 Task: Select a due date automation when advanced on, 2 days before a card is due add basic but not in list "Resume" at 11:00 AM.
Action: Mouse moved to (1111, 81)
Screenshot: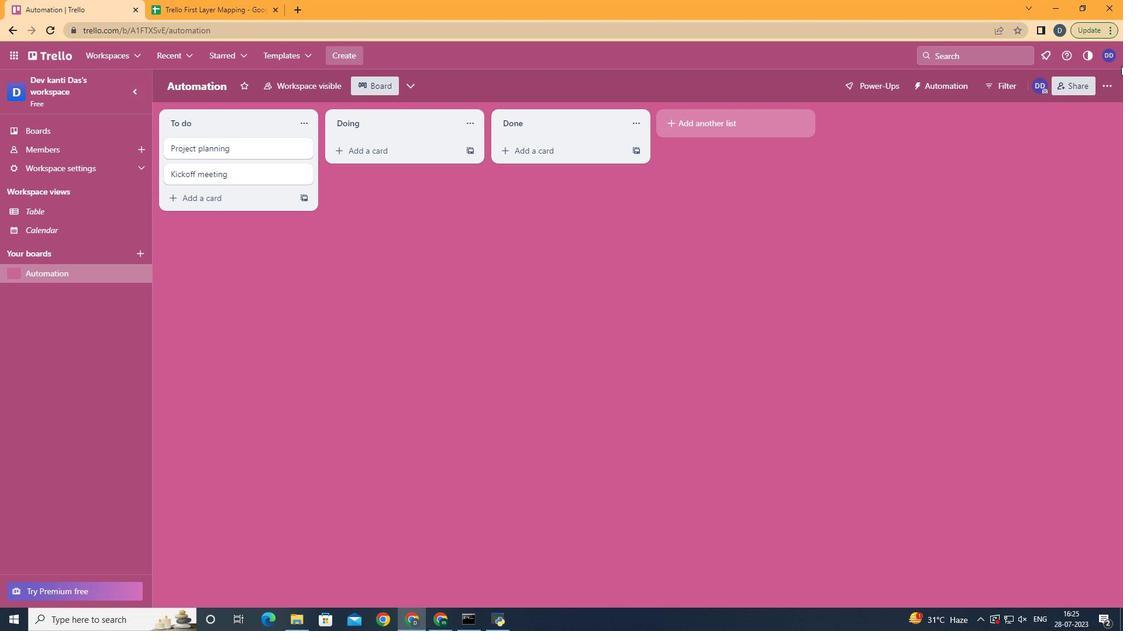 
Action: Mouse pressed left at (1111, 81)
Screenshot: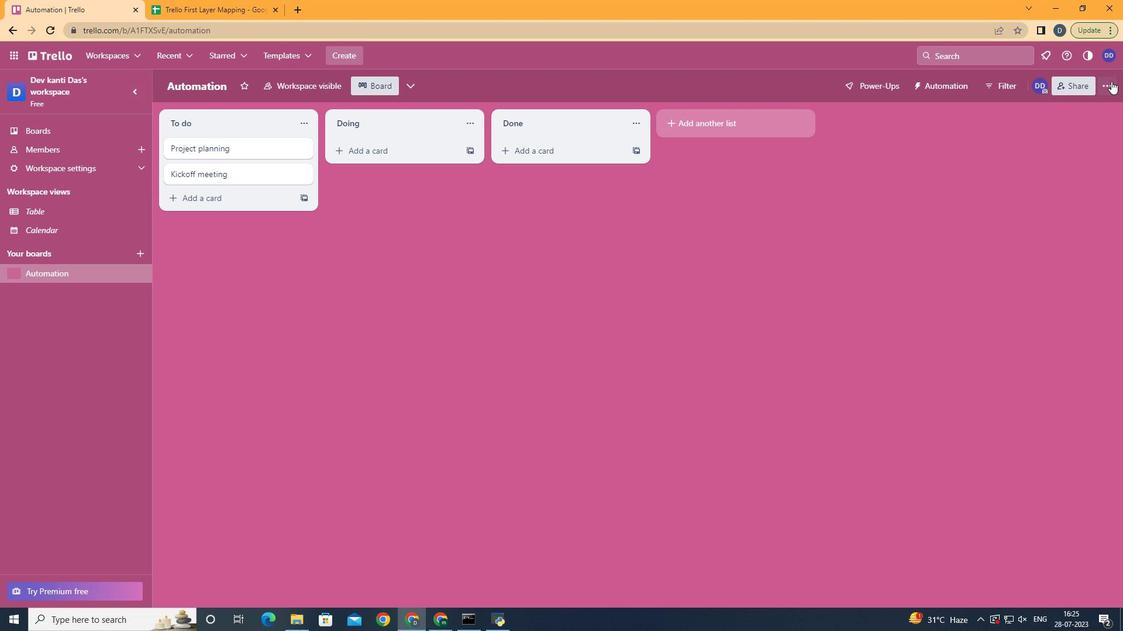 
Action: Mouse moved to (991, 244)
Screenshot: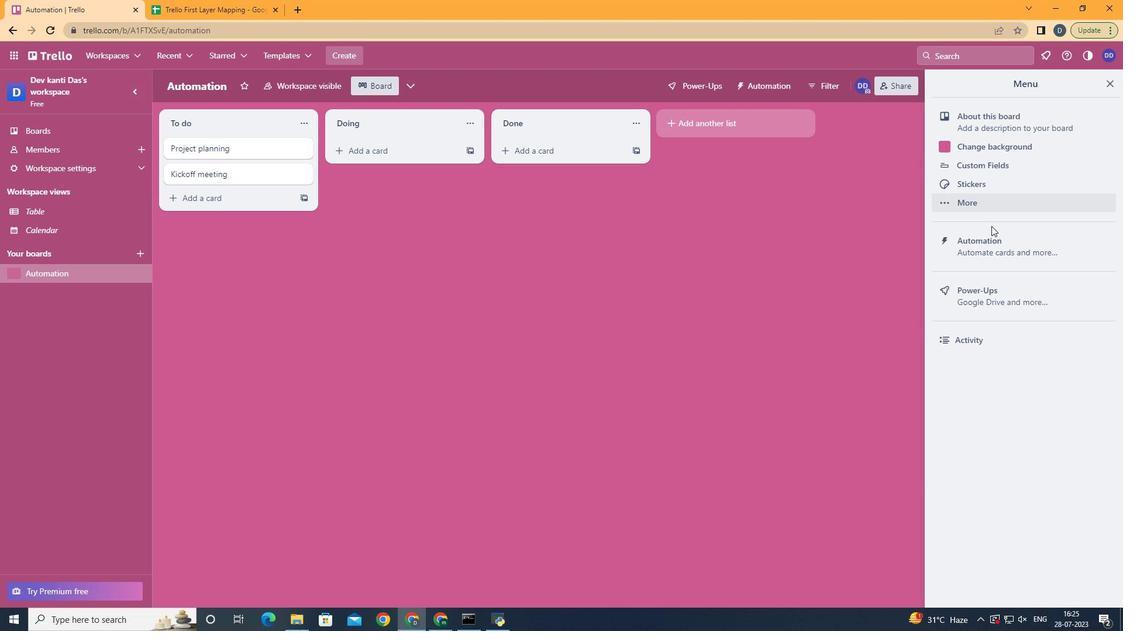
Action: Mouse pressed left at (991, 244)
Screenshot: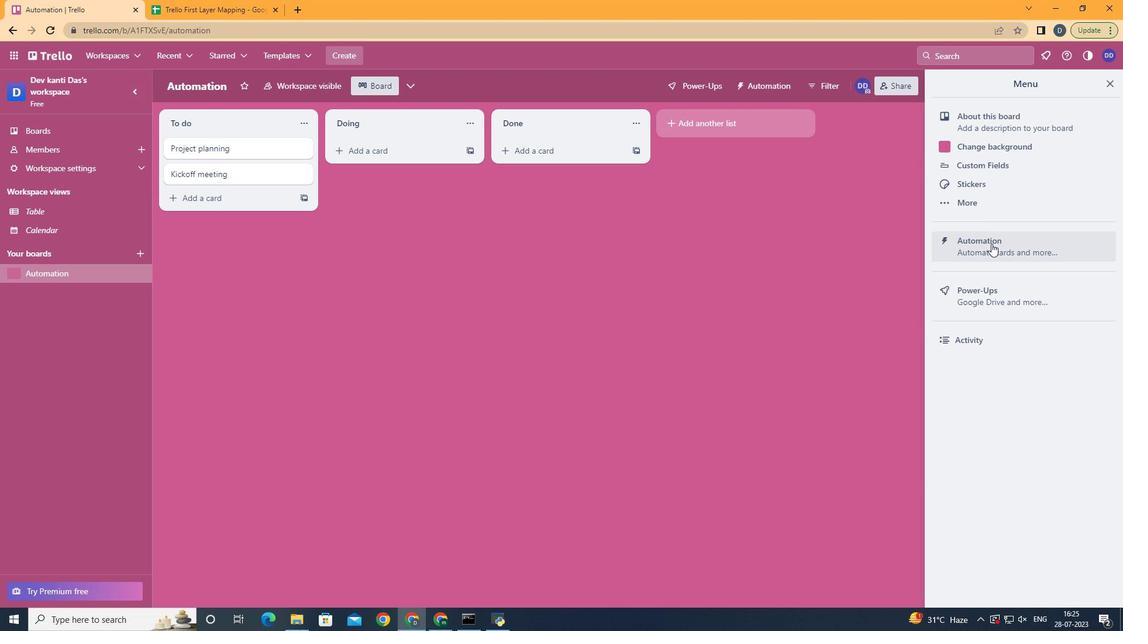 
Action: Mouse moved to (218, 241)
Screenshot: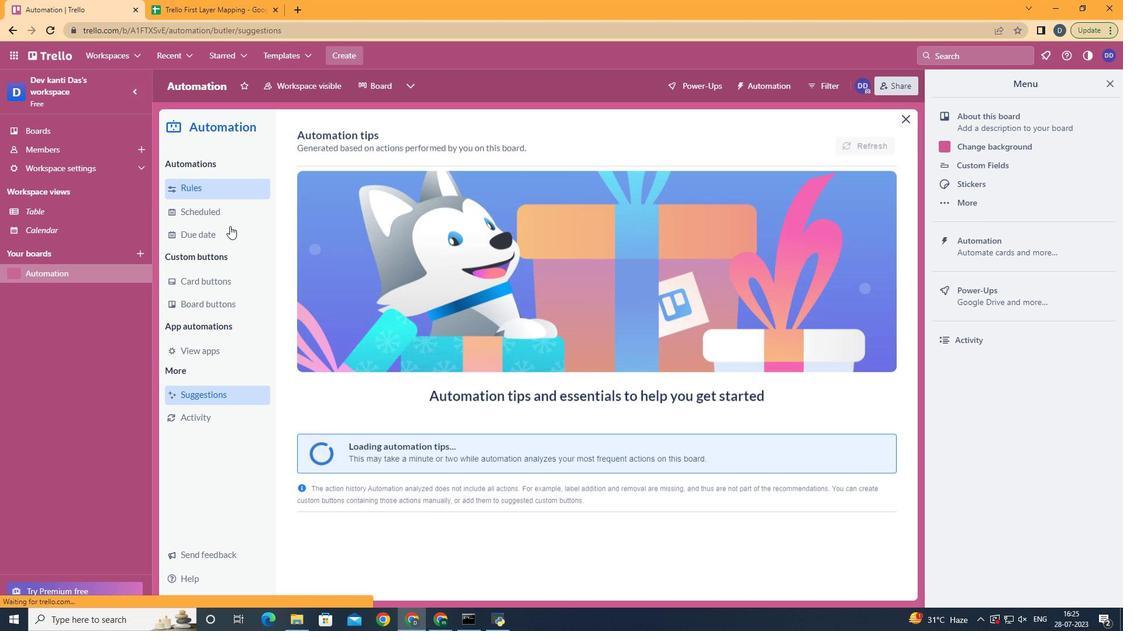 
Action: Mouse pressed left at (218, 241)
Screenshot: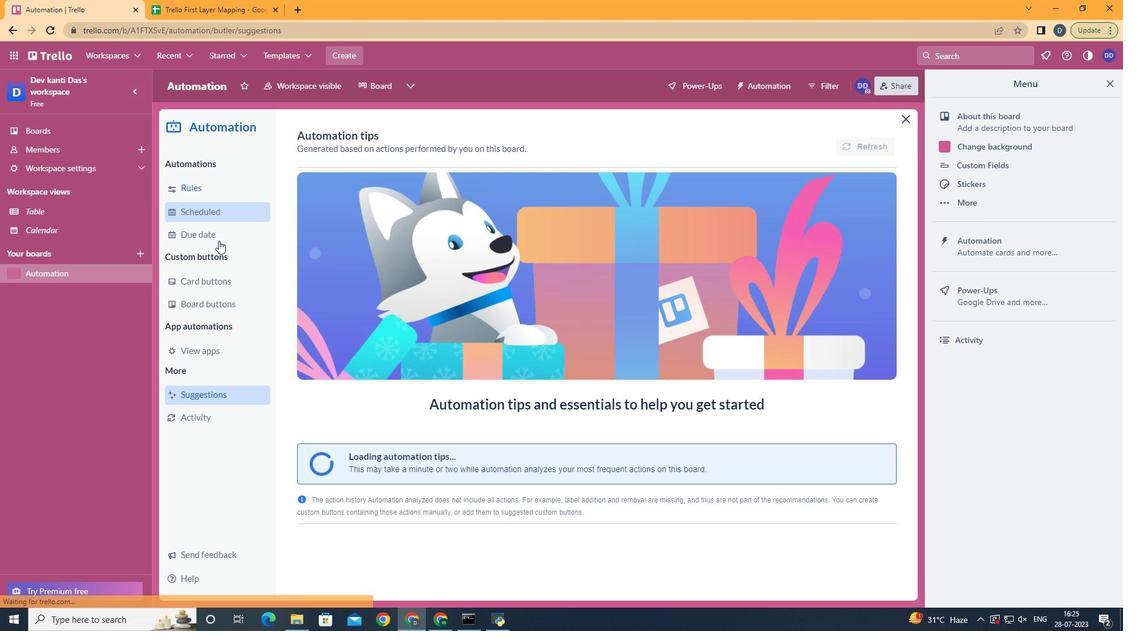 
Action: Mouse moved to (821, 142)
Screenshot: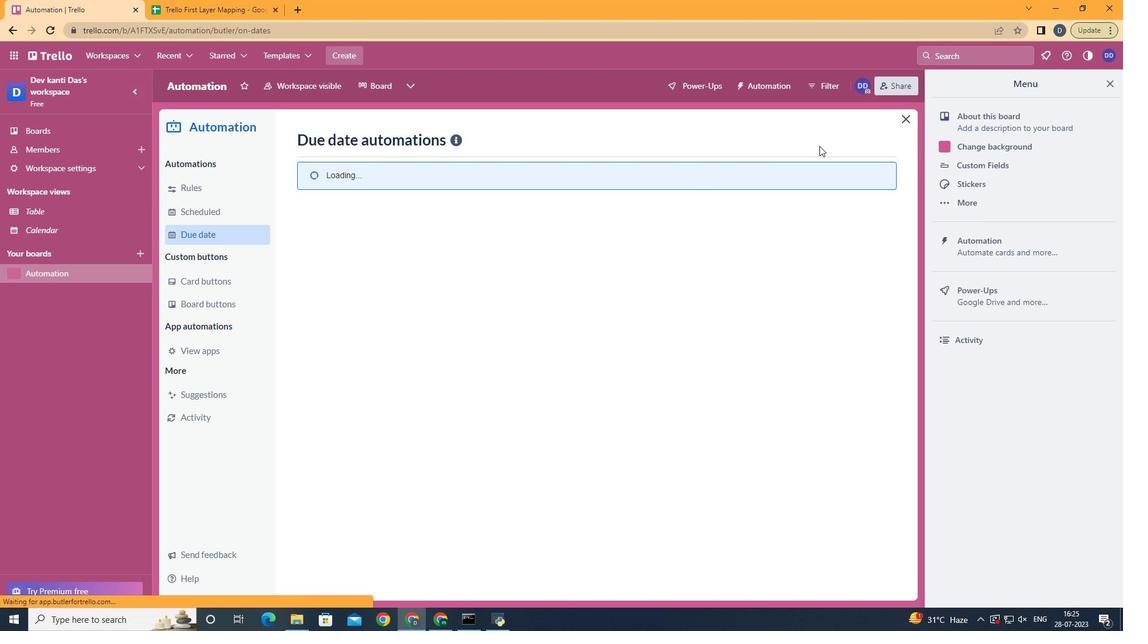 
Action: Mouse pressed left at (821, 142)
Screenshot: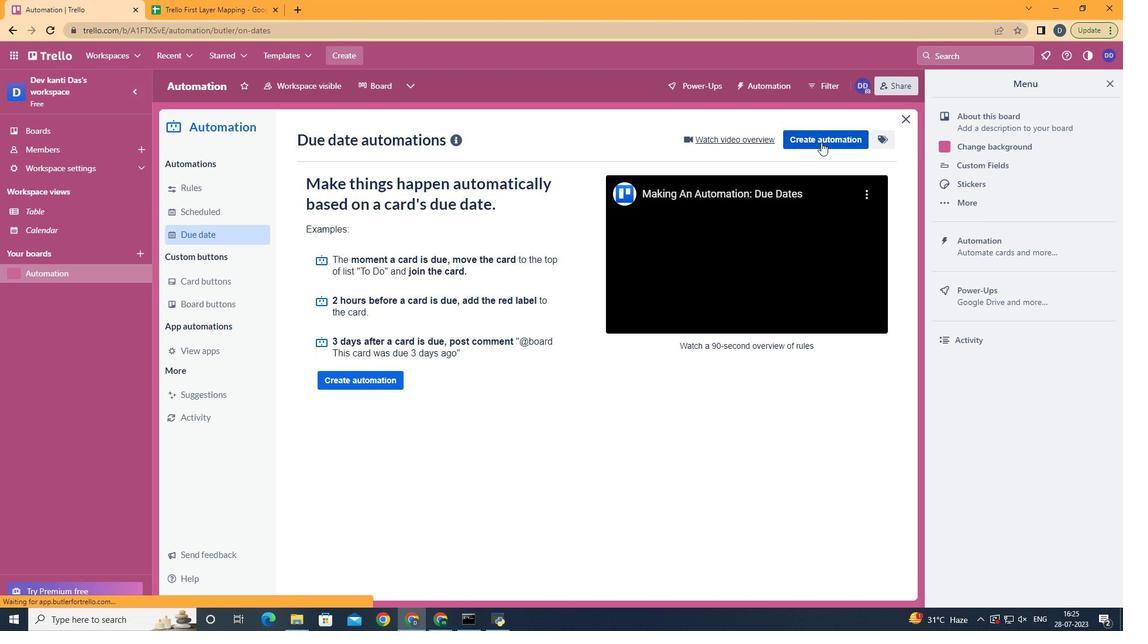 
Action: Mouse moved to (590, 259)
Screenshot: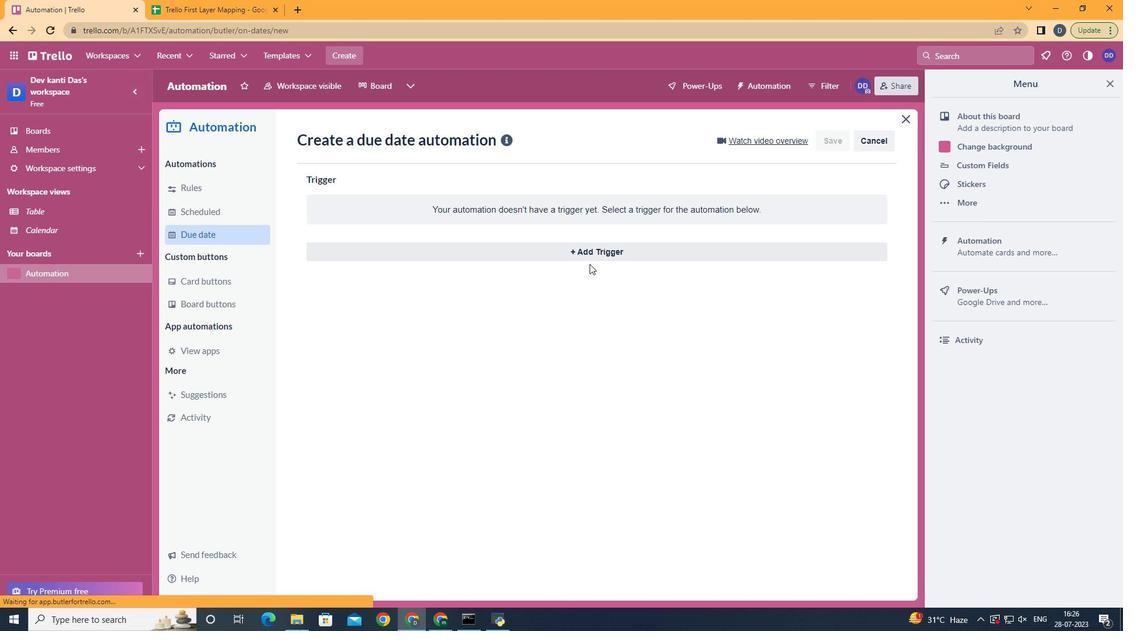 
Action: Mouse pressed left at (590, 259)
Screenshot: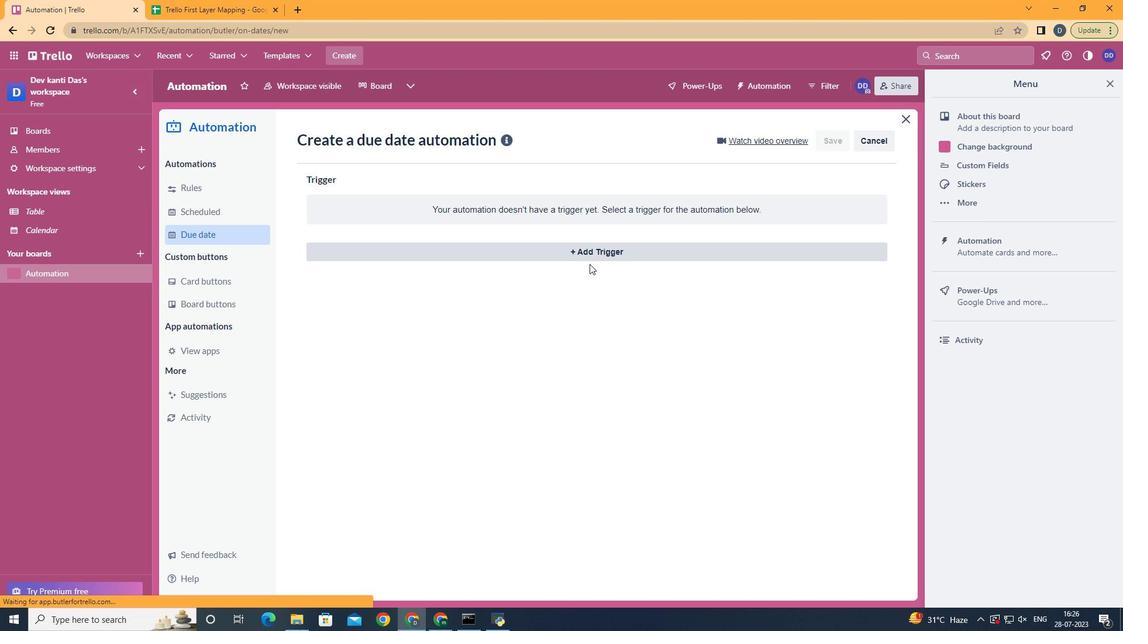 
Action: Mouse moved to (379, 447)
Screenshot: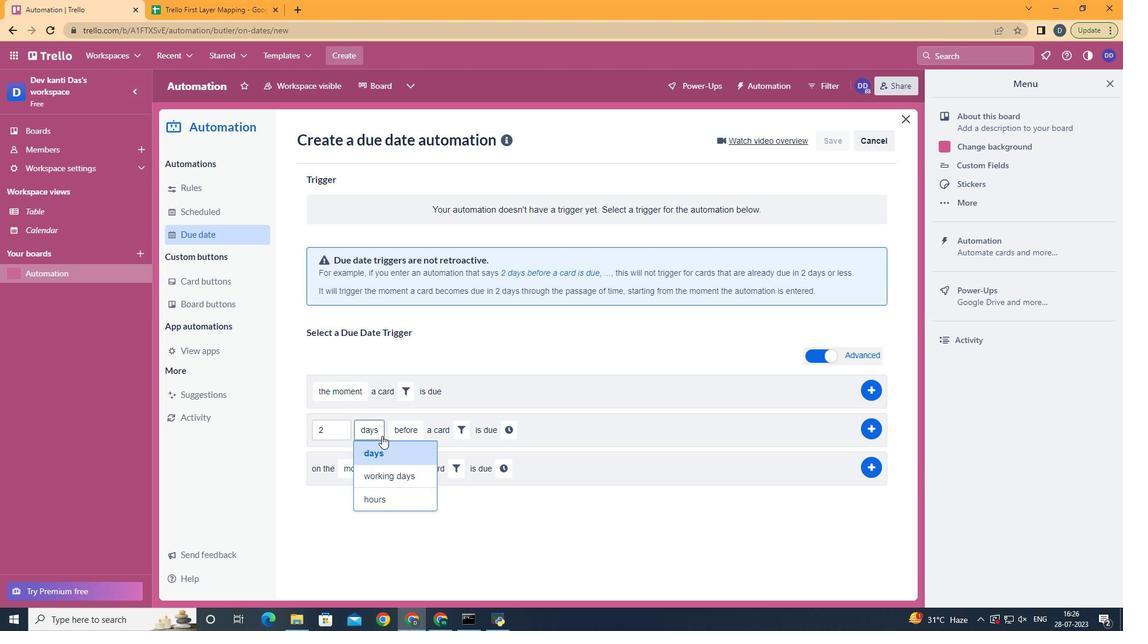 
Action: Mouse pressed left at (379, 447)
Screenshot: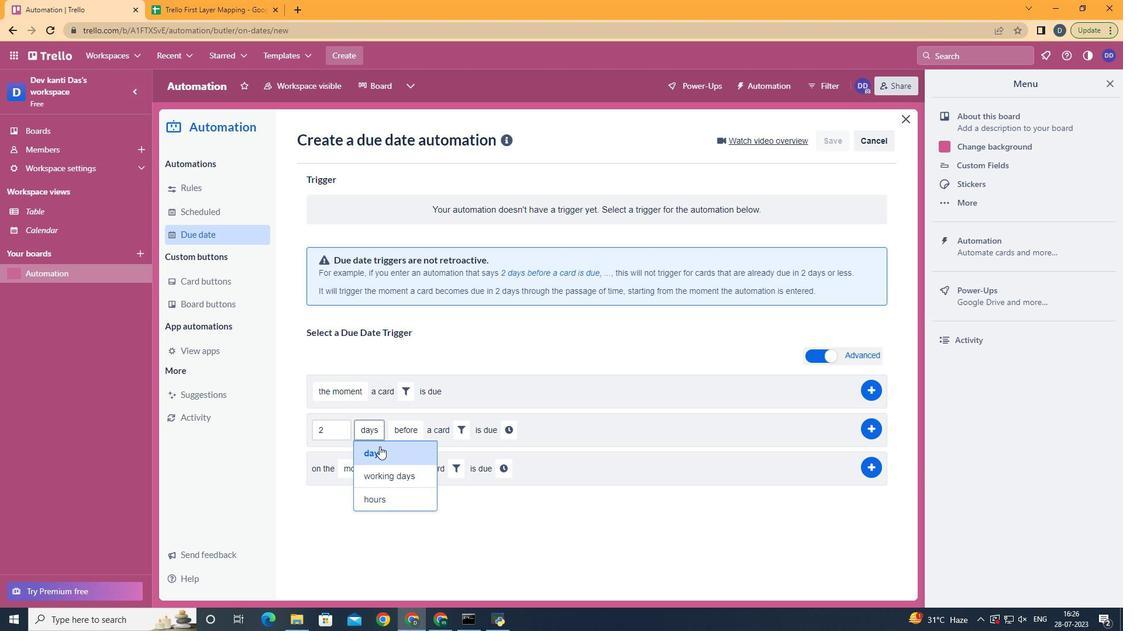 
Action: Mouse moved to (413, 454)
Screenshot: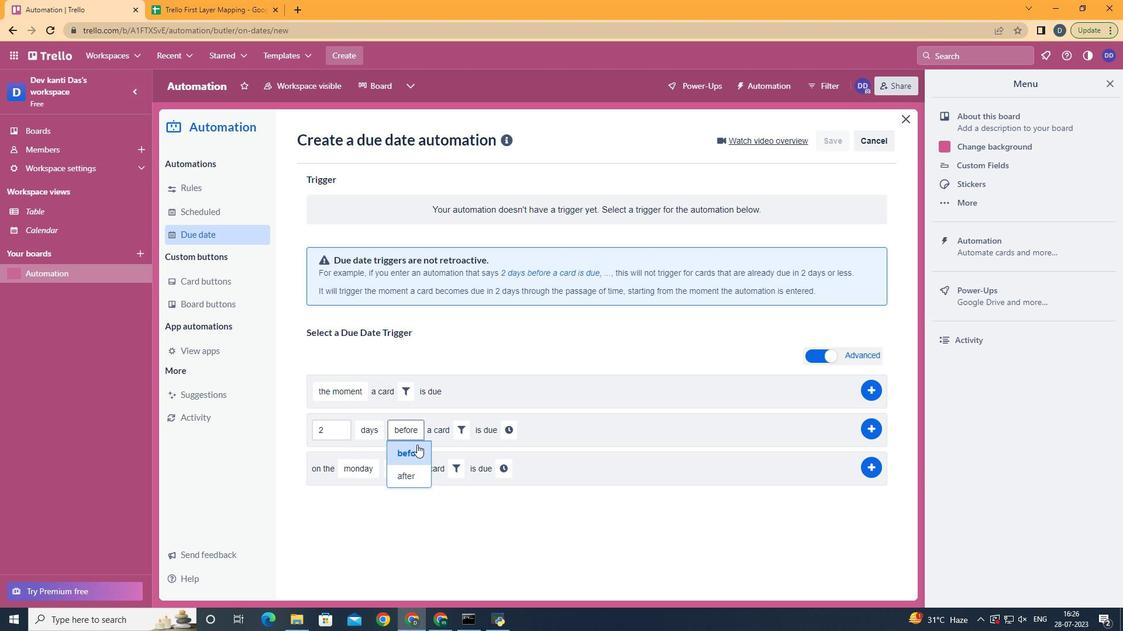 
Action: Mouse pressed left at (413, 454)
Screenshot: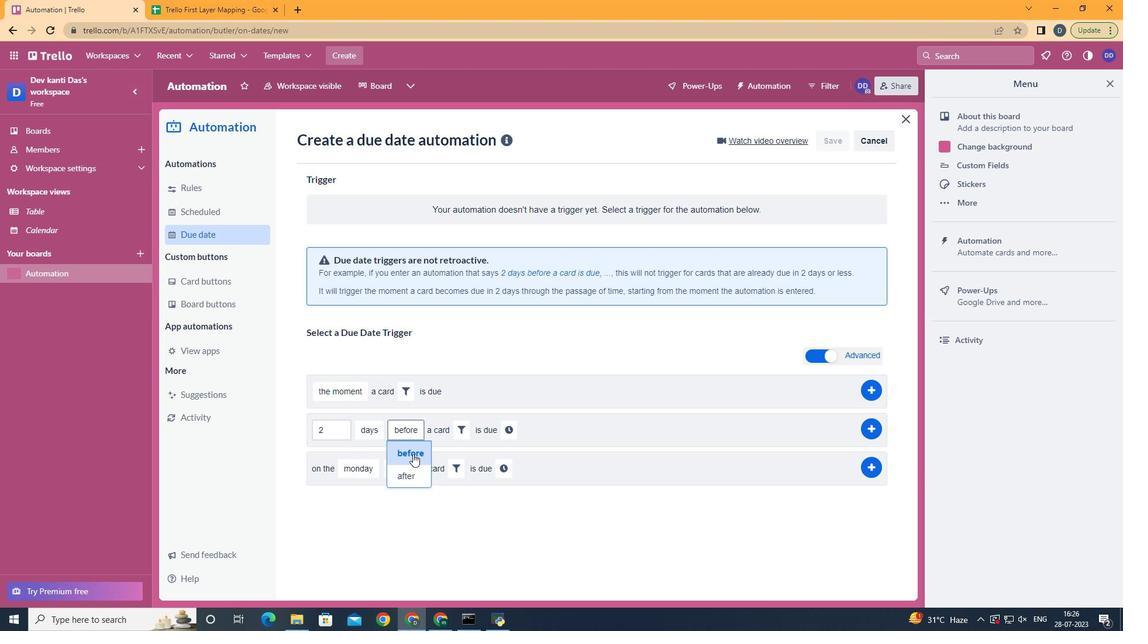 
Action: Mouse moved to (458, 435)
Screenshot: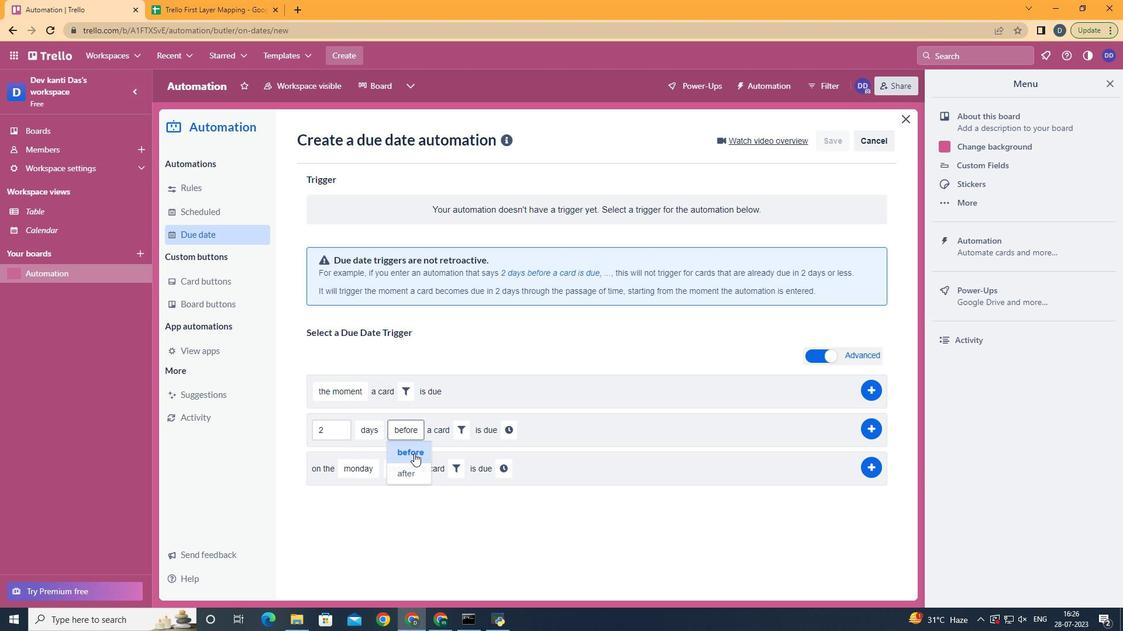 
Action: Mouse pressed left at (458, 435)
Screenshot: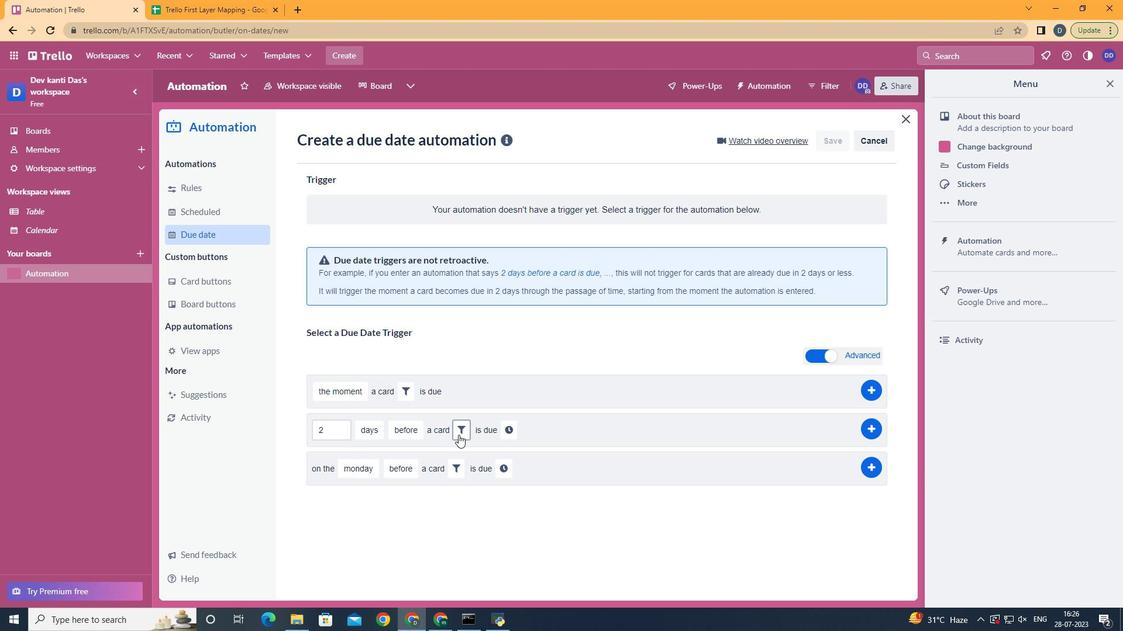 
Action: Mouse moved to (513, 475)
Screenshot: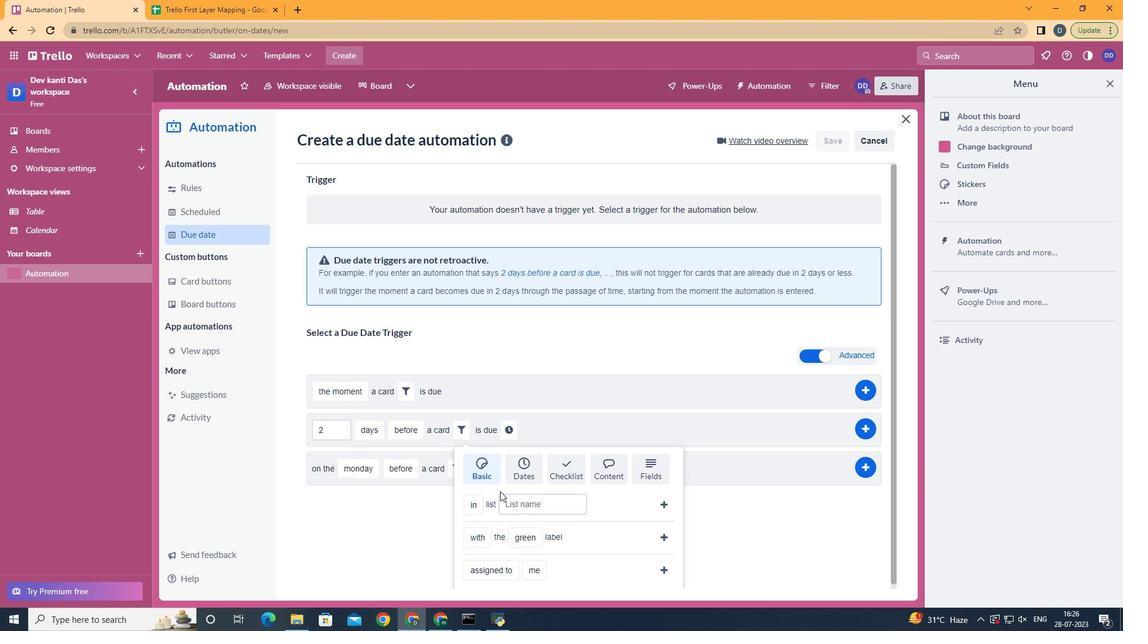 
Action: Mouse scrolled (513, 474) with delta (0, 0)
Screenshot: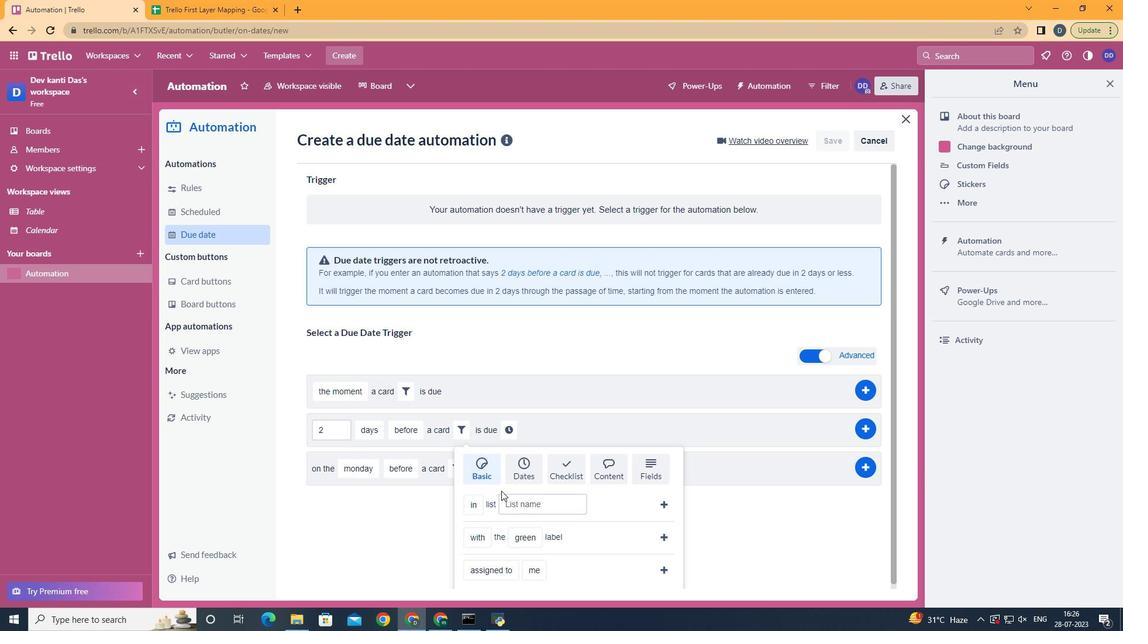 
Action: Mouse scrolled (513, 474) with delta (0, 0)
Screenshot: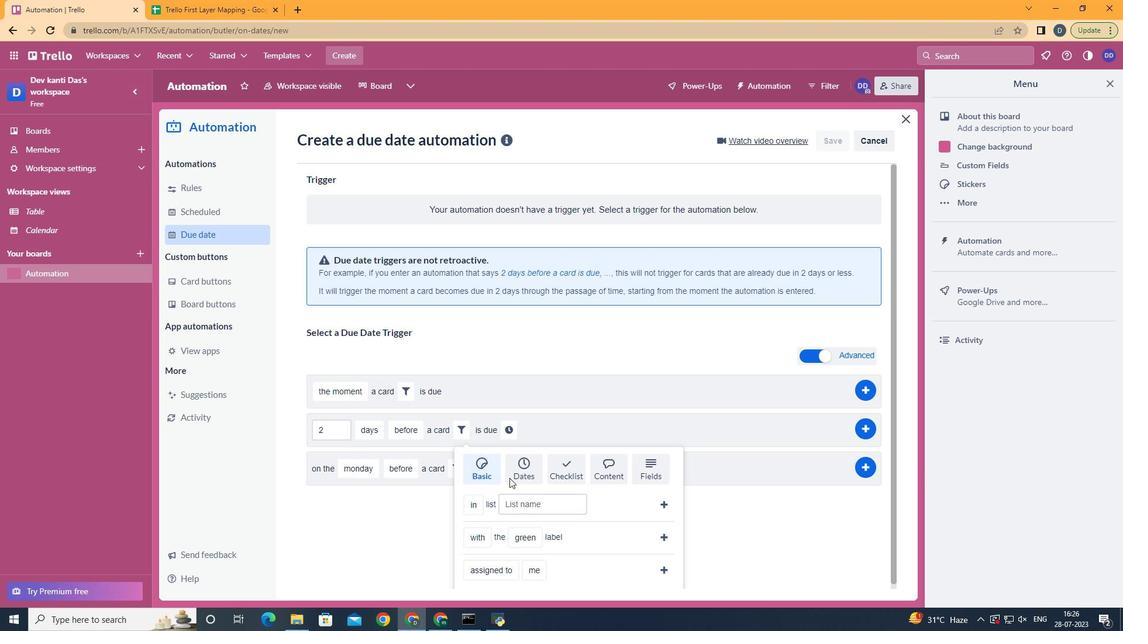 
Action: Mouse scrolled (513, 474) with delta (0, 0)
Screenshot: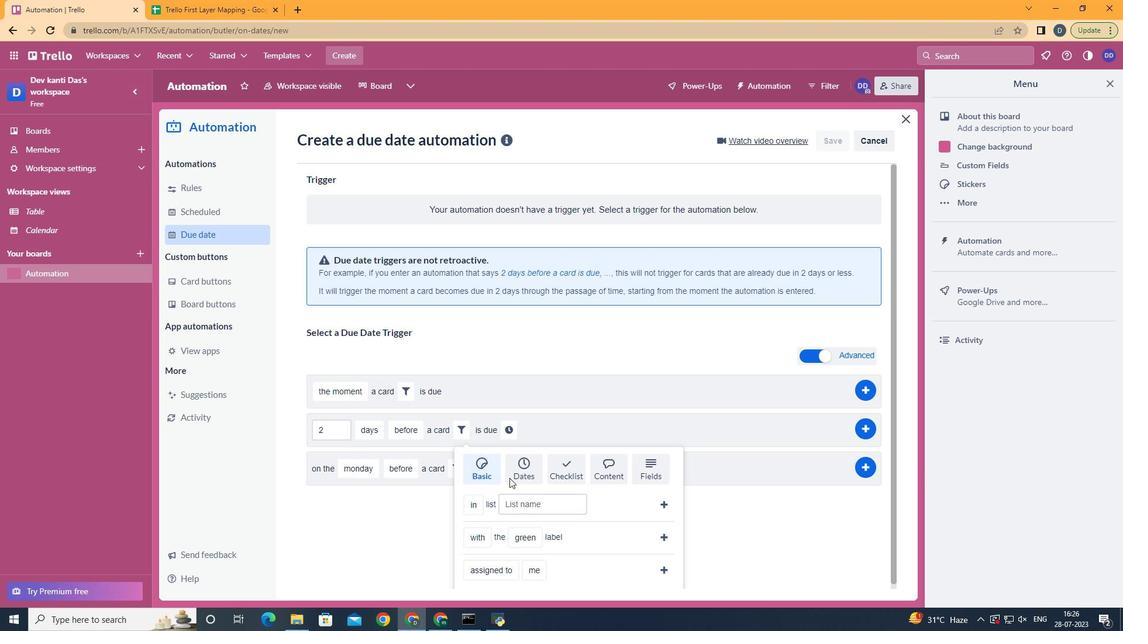 
Action: Mouse scrolled (513, 474) with delta (0, 0)
Screenshot: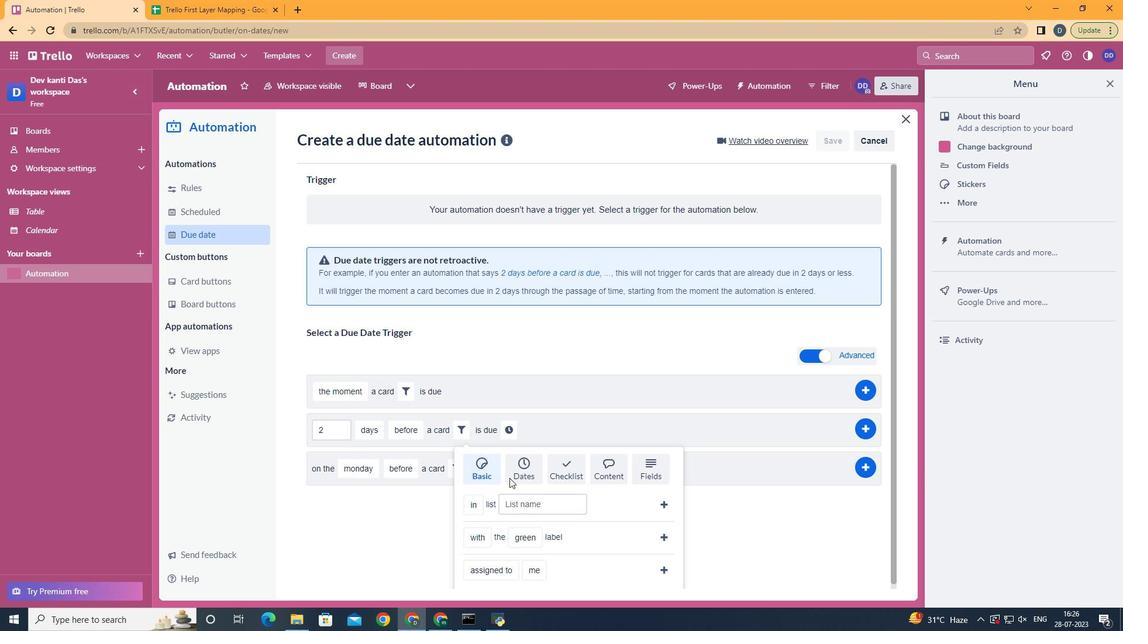 
Action: Mouse scrolled (513, 474) with delta (0, 0)
Screenshot: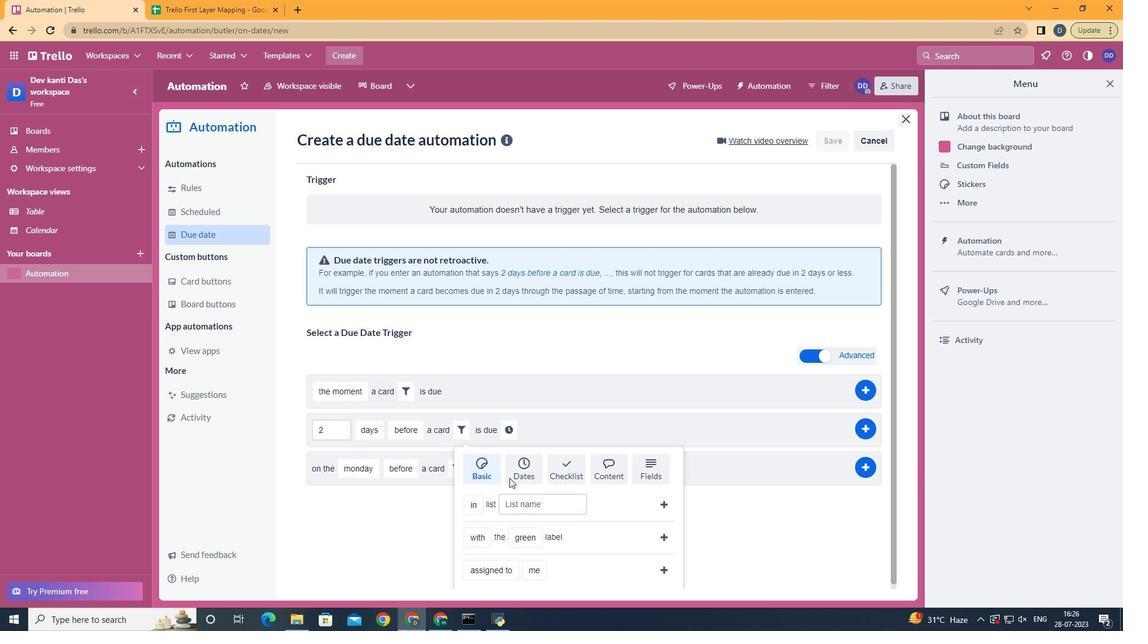 
Action: Mouse moved to (480, 543)
Screenshot: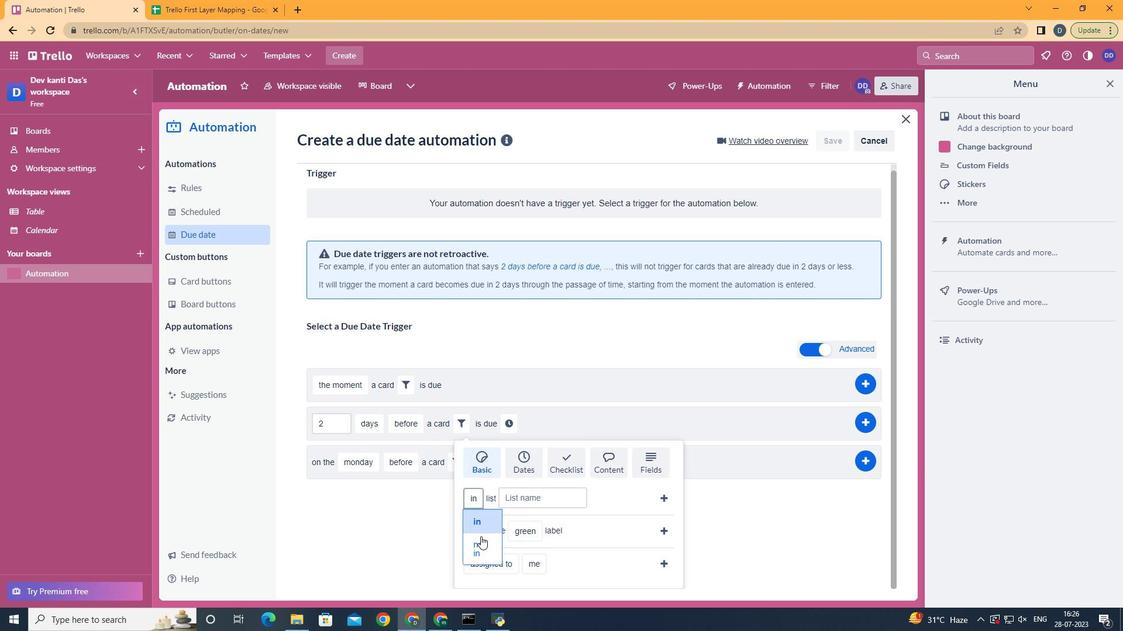 
Action: Mouse pressed left at (480, 543)
Screenshot: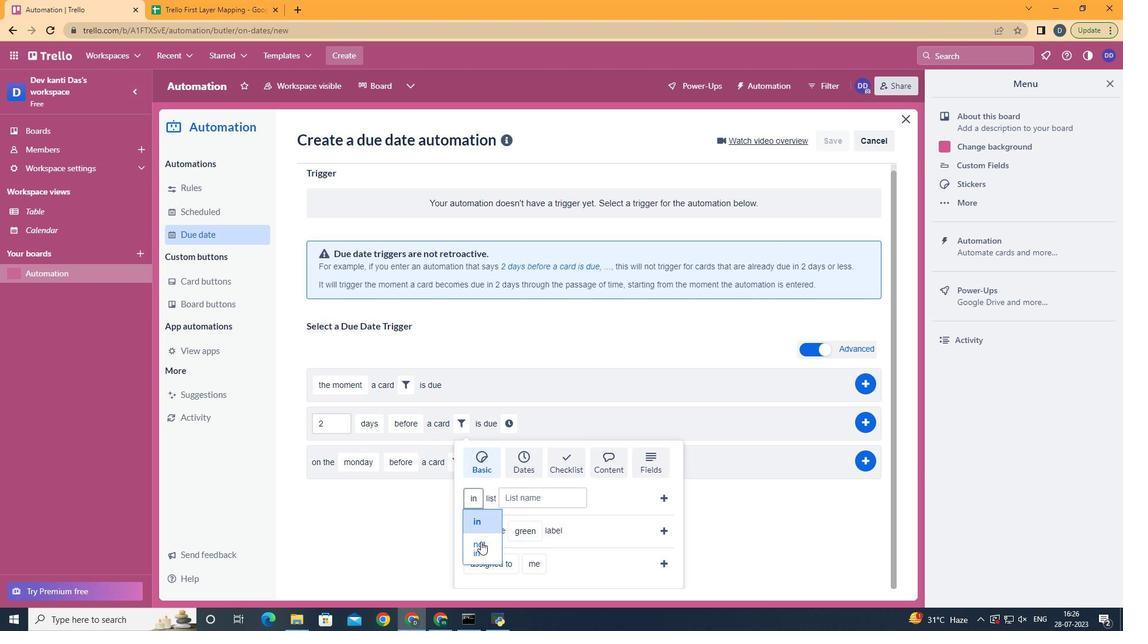
Action: Mouse moved to (528, 502)
Screenshot: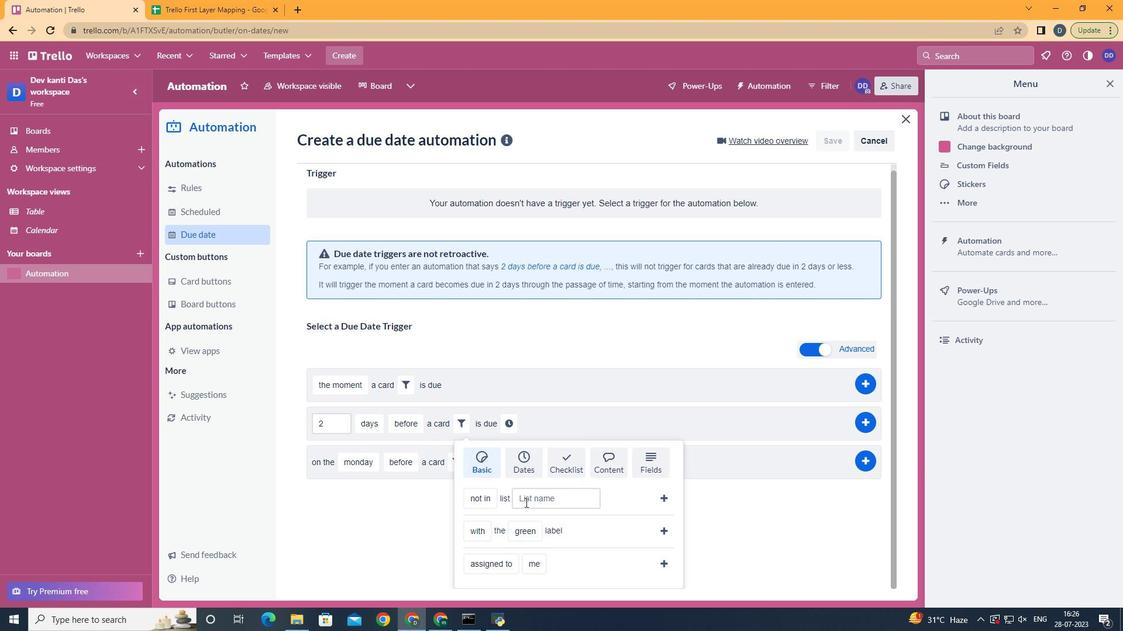 
Action: Mouse pressed left at (528, 502)
Screenshot: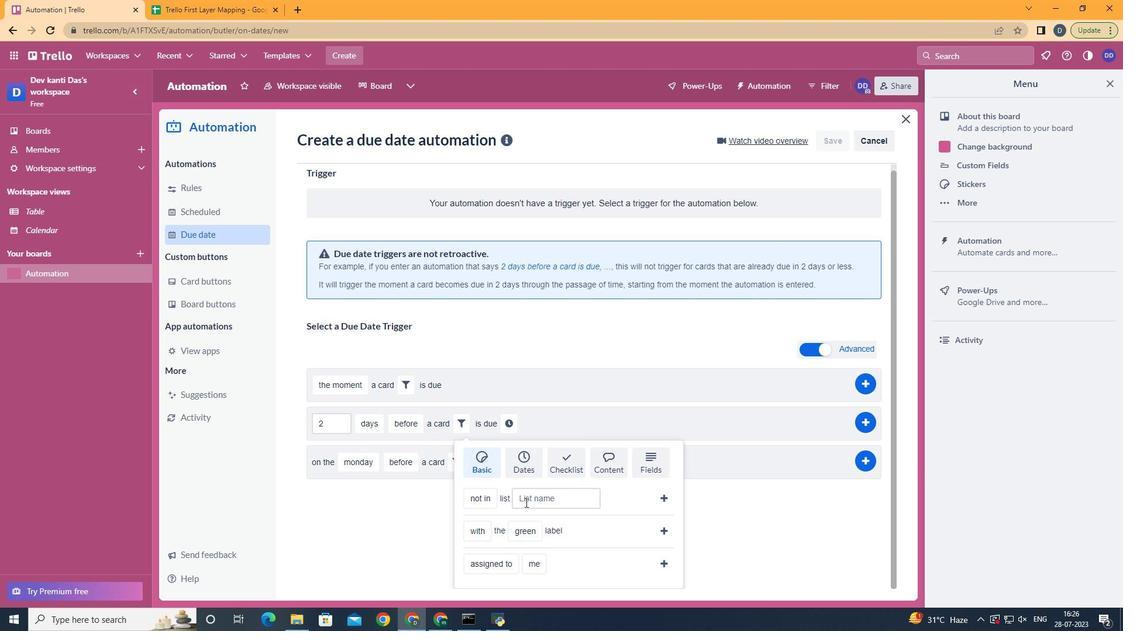 
Action: Mouse moved to (528, 500)
Screenshot: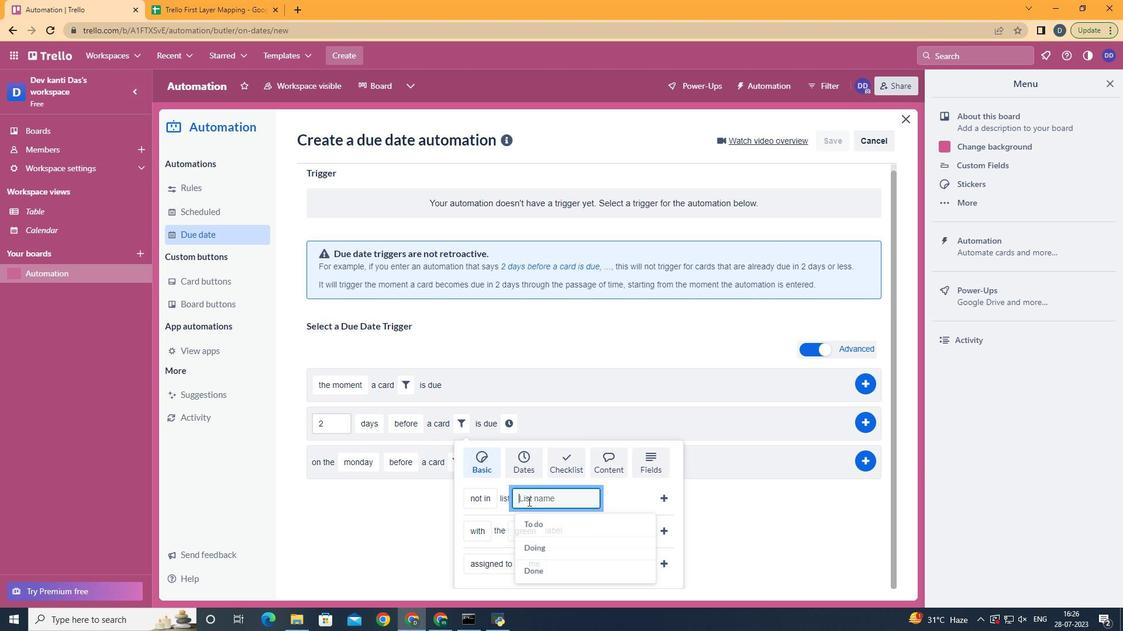 
Action: Key pressed <Key.shift>Resume
Screenshot: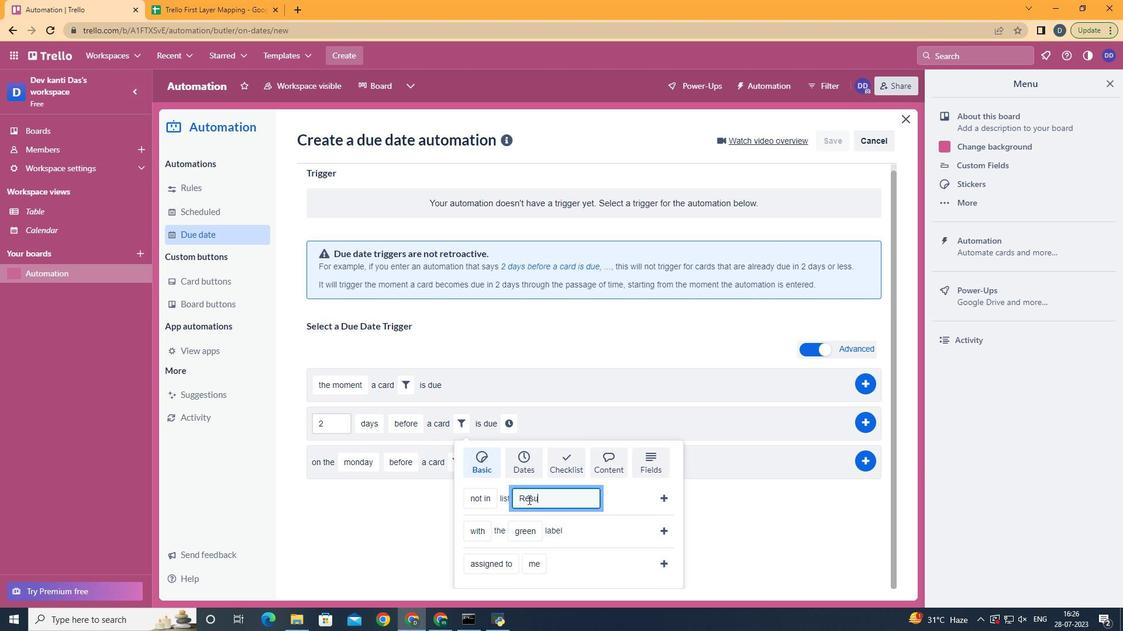 
Action: Mouse moved to (661, 497)
Screenshot: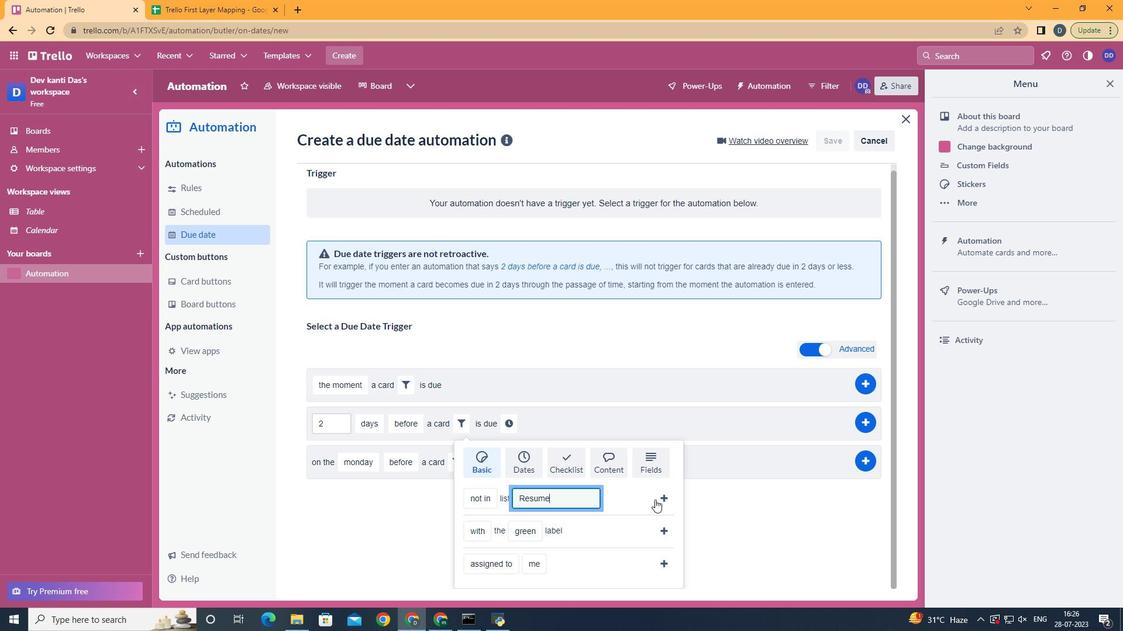 
Action: Mouse pressed left at (661, 497)
Screenshot: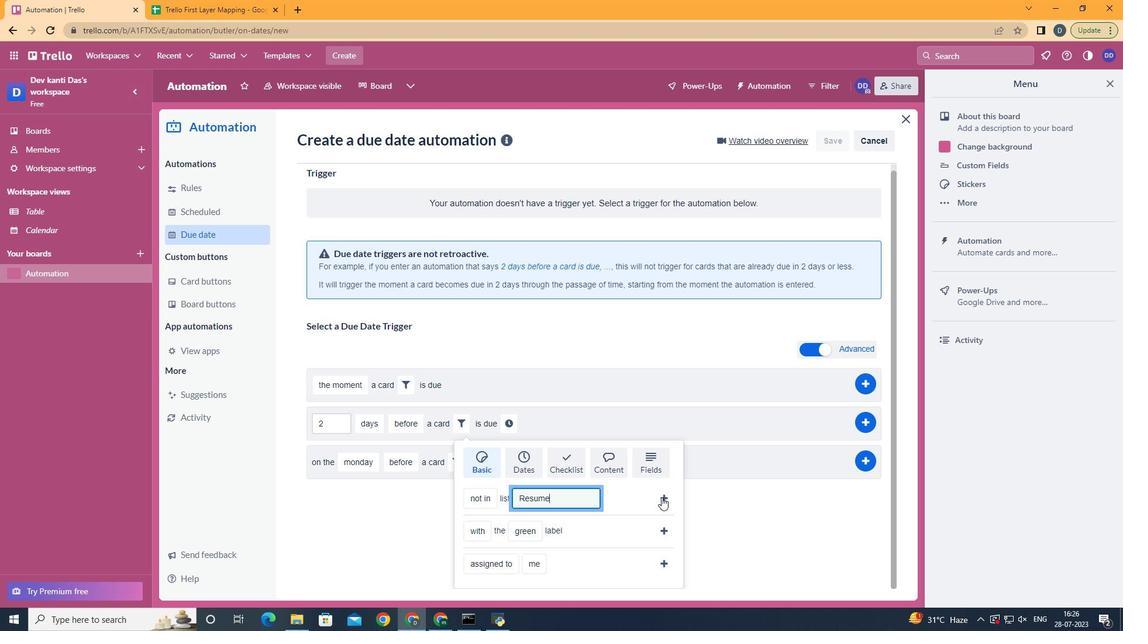 
Action: Mouse moved to (604, 430)
Screenshot: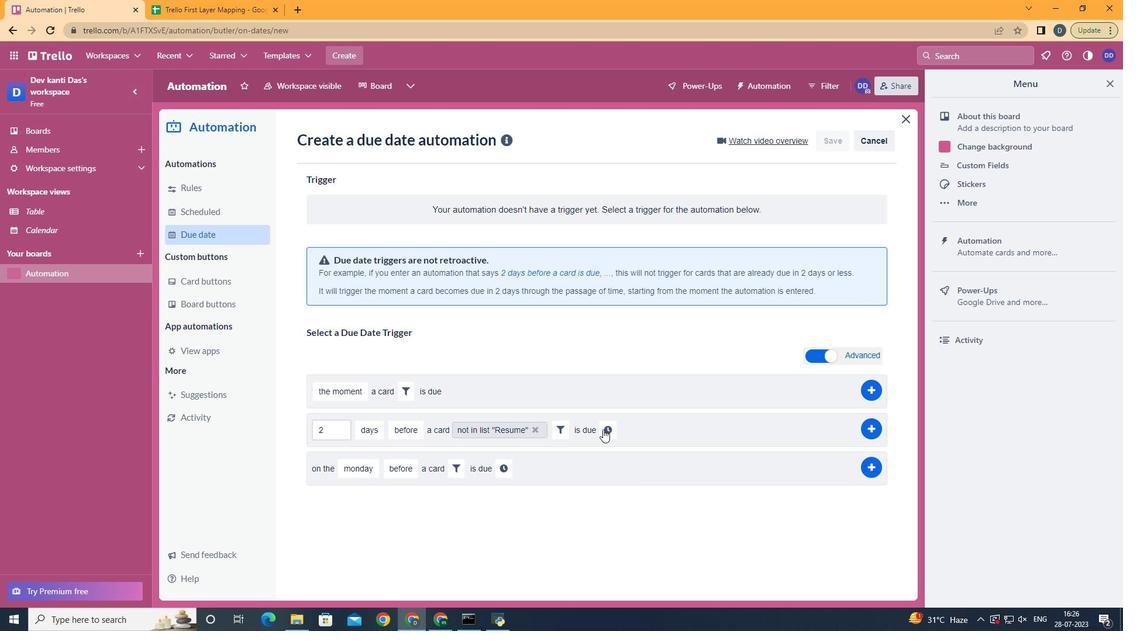 
Action: Mouse pressed left at (604, 430)
Screenshot: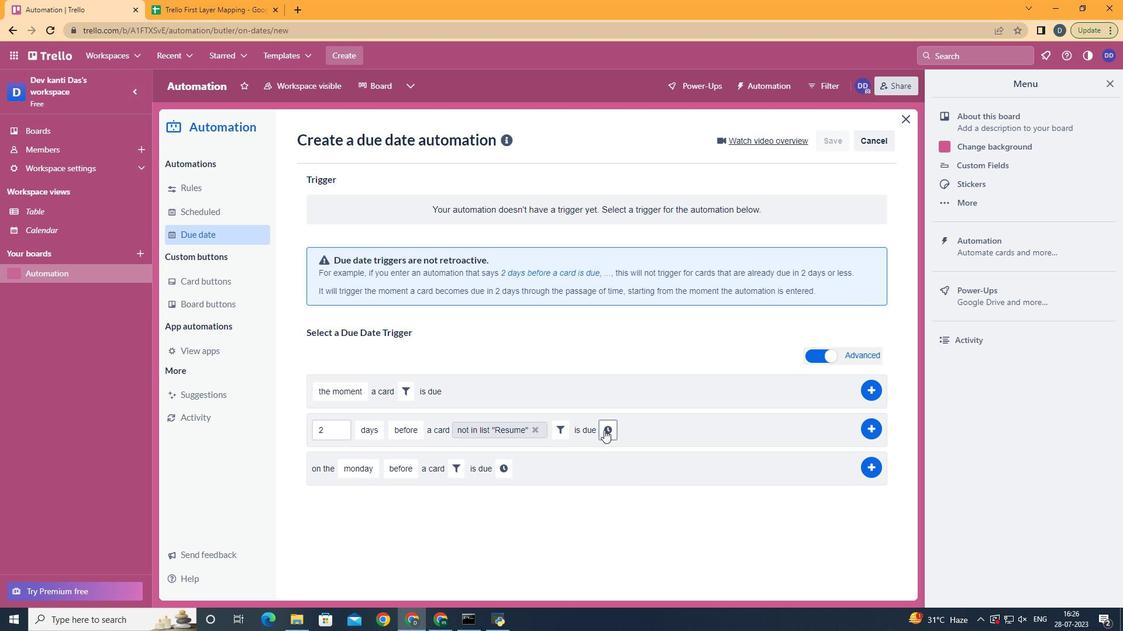 
Action: Mouse moved to (640, 435)
Screenshot: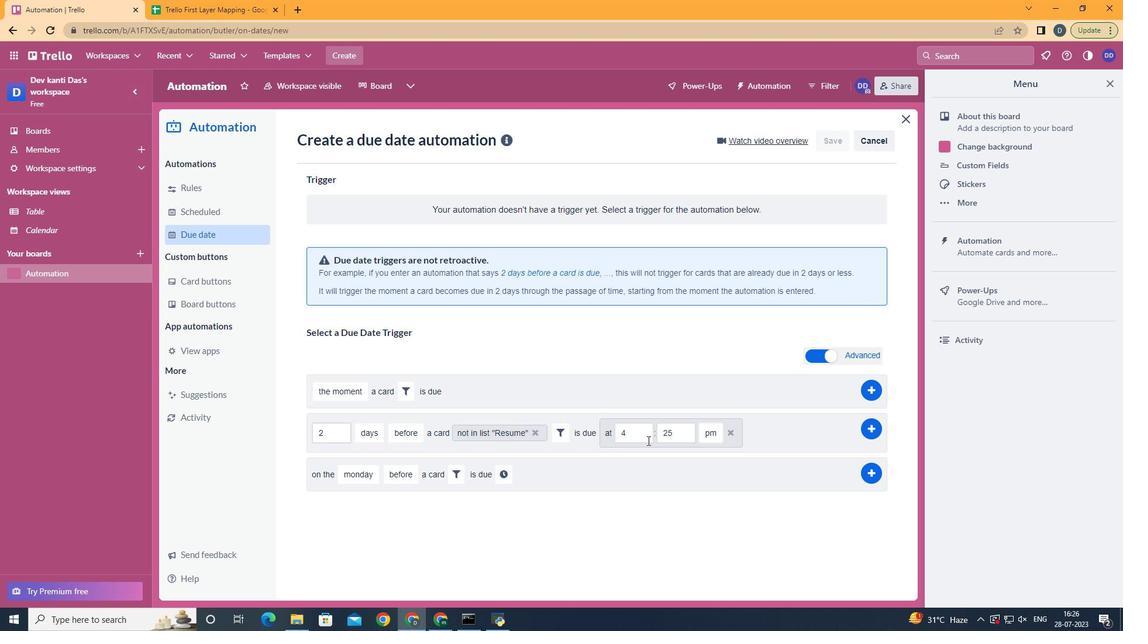 
Action: Mouse pressed left at (640, 435)
Screenshot: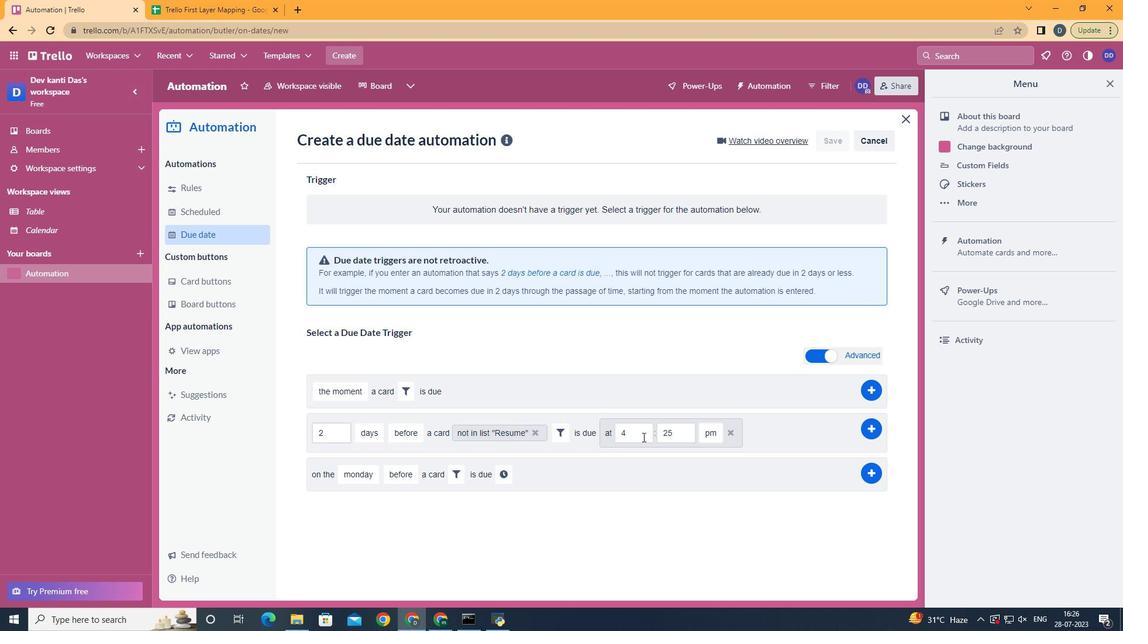
Action: Key pressed <Key.backspace>11
Screenshot: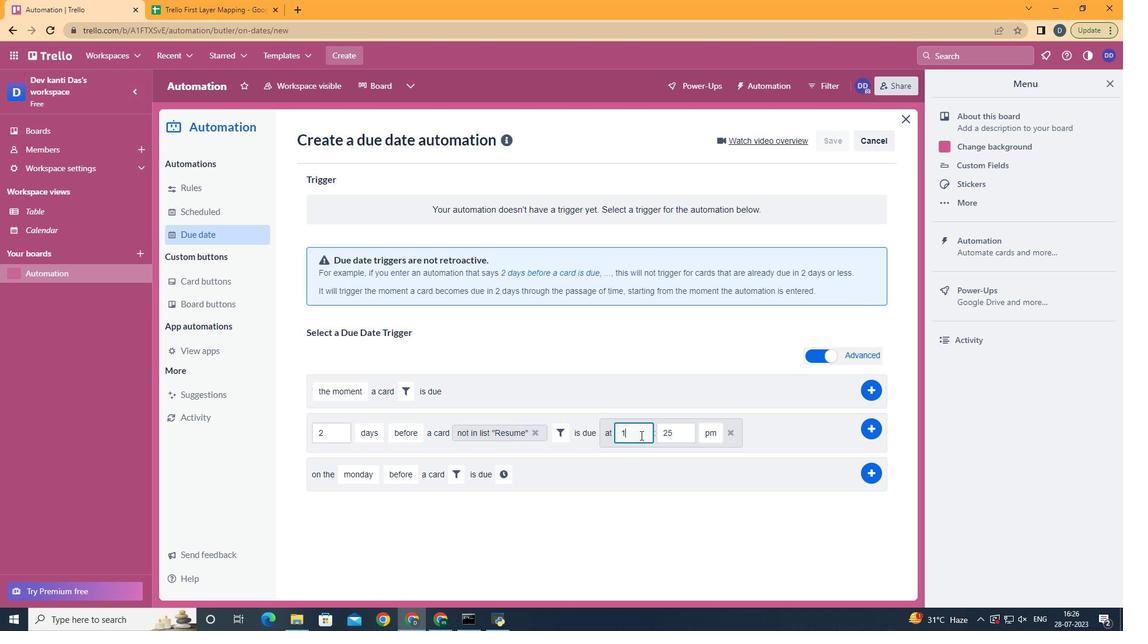 
Action: Mouse moved to (671, 430)
Screenshot: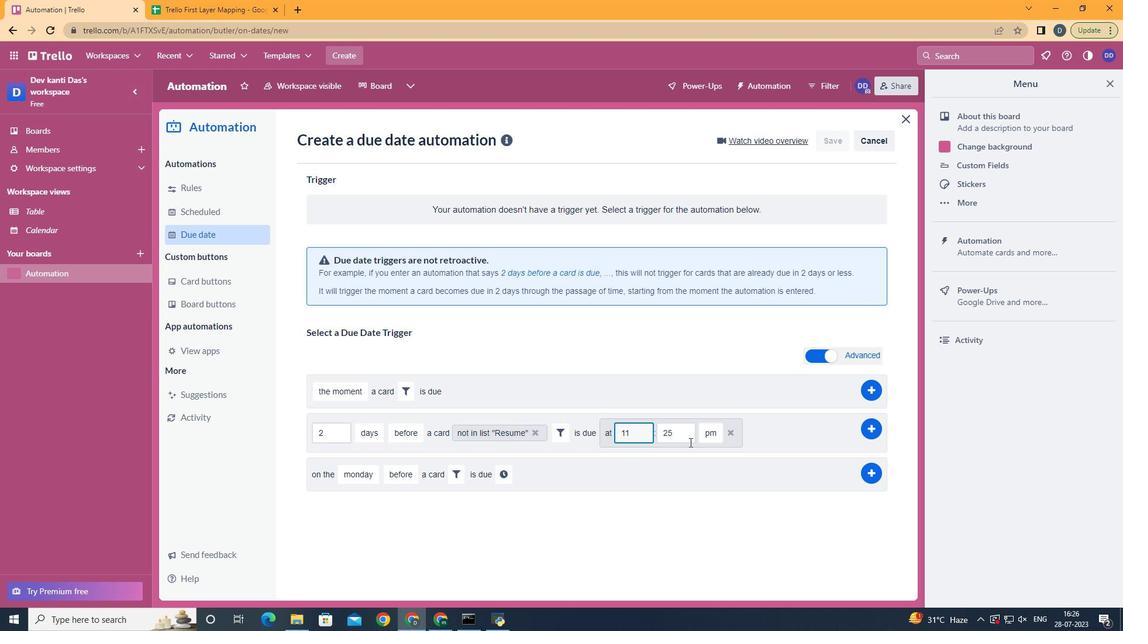 
Action: Mouse pressed left at (671, 430)
Screenshot: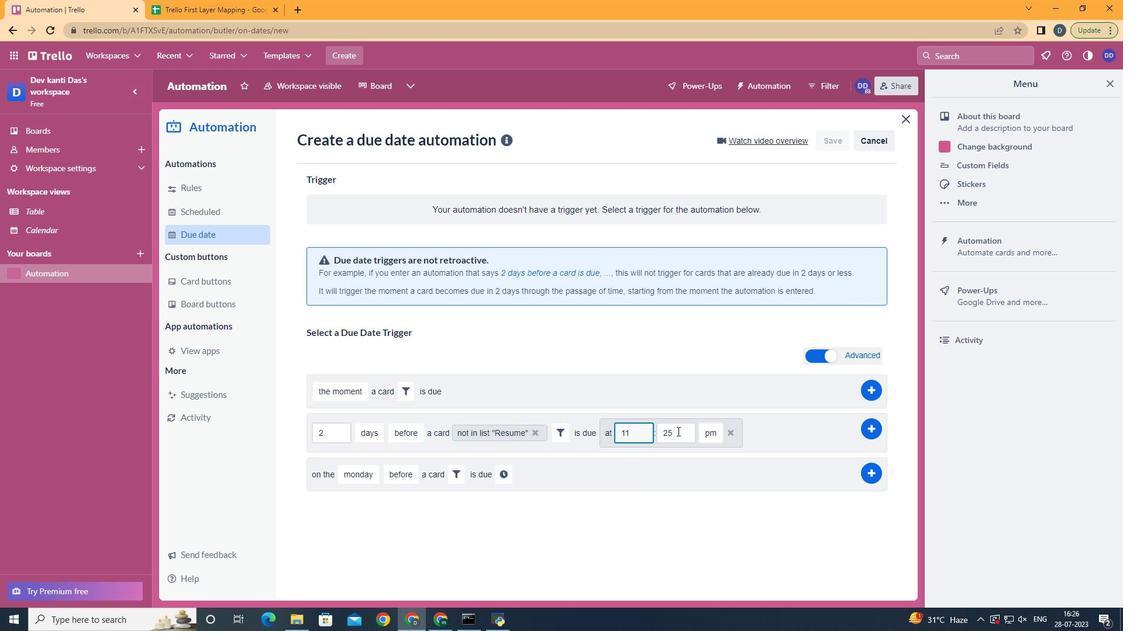 
Action: Key pressed <Key.backspace><Key.backspace>00
Screenshot: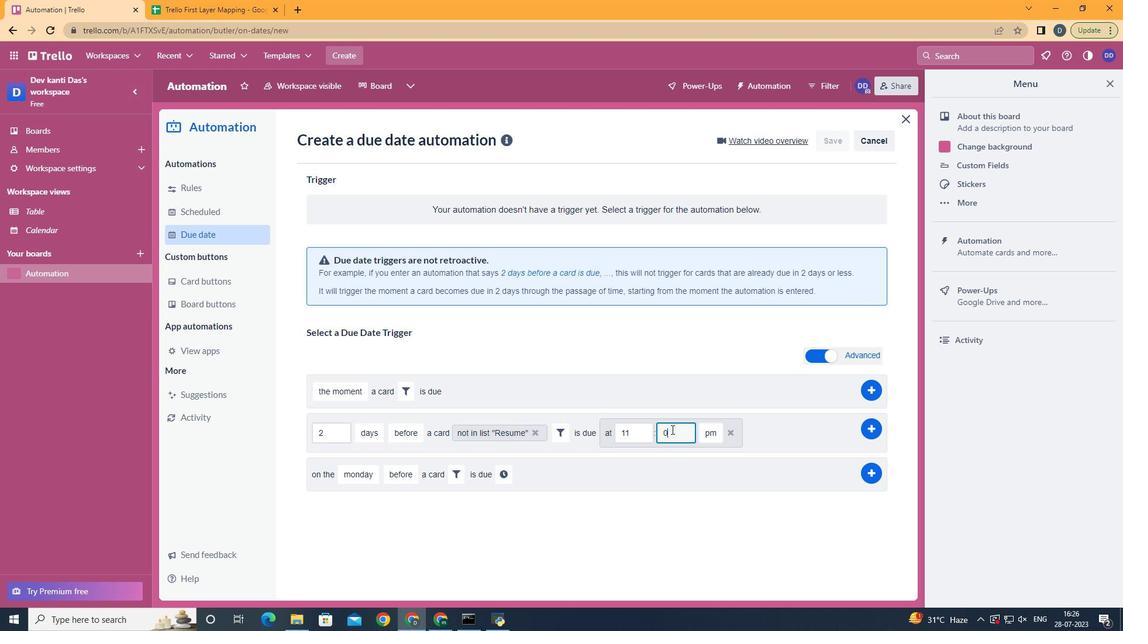 
Action: Mouse moved to (715, 460)
Screenshot: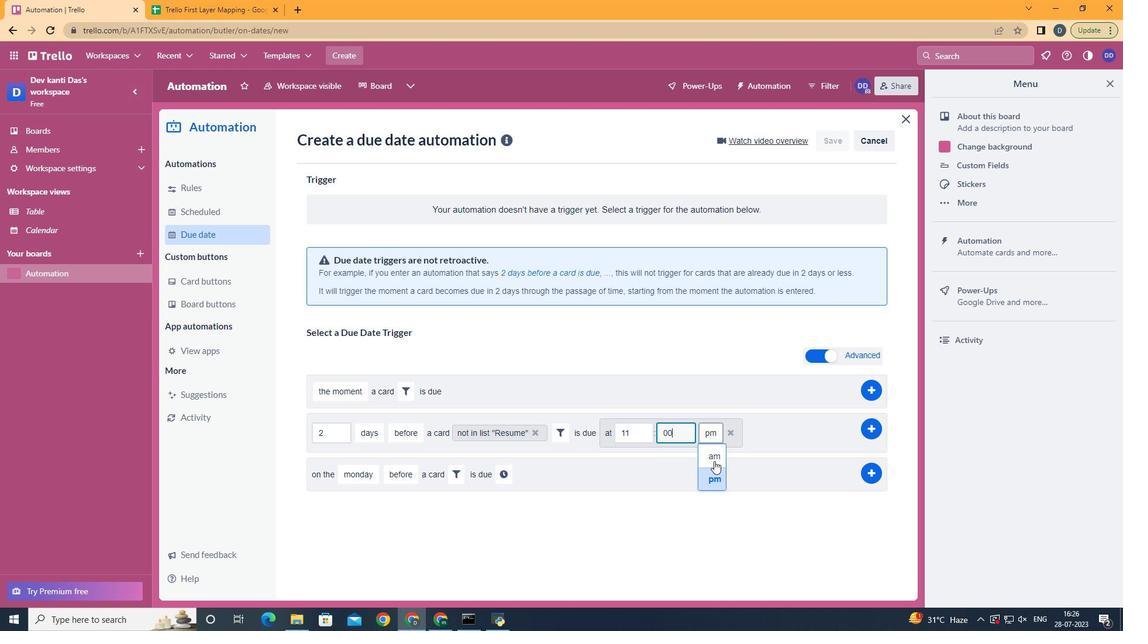 
Action: Mouse pressed left at (715, 460)
Screenshot: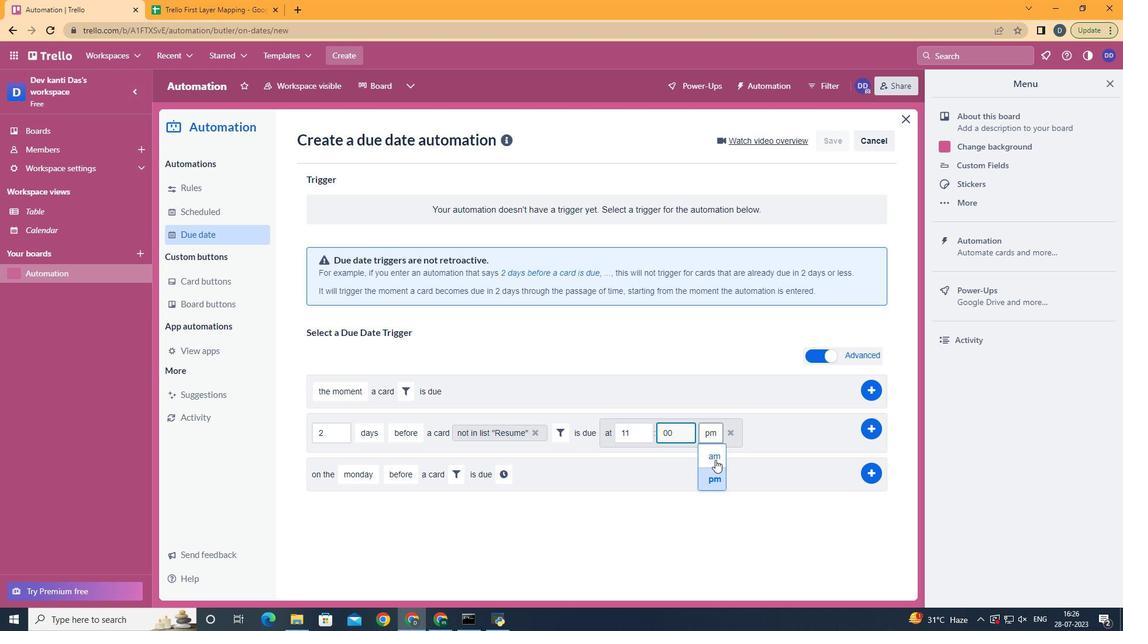 
Action: Mouse moved to (675, 483)
Screenshot: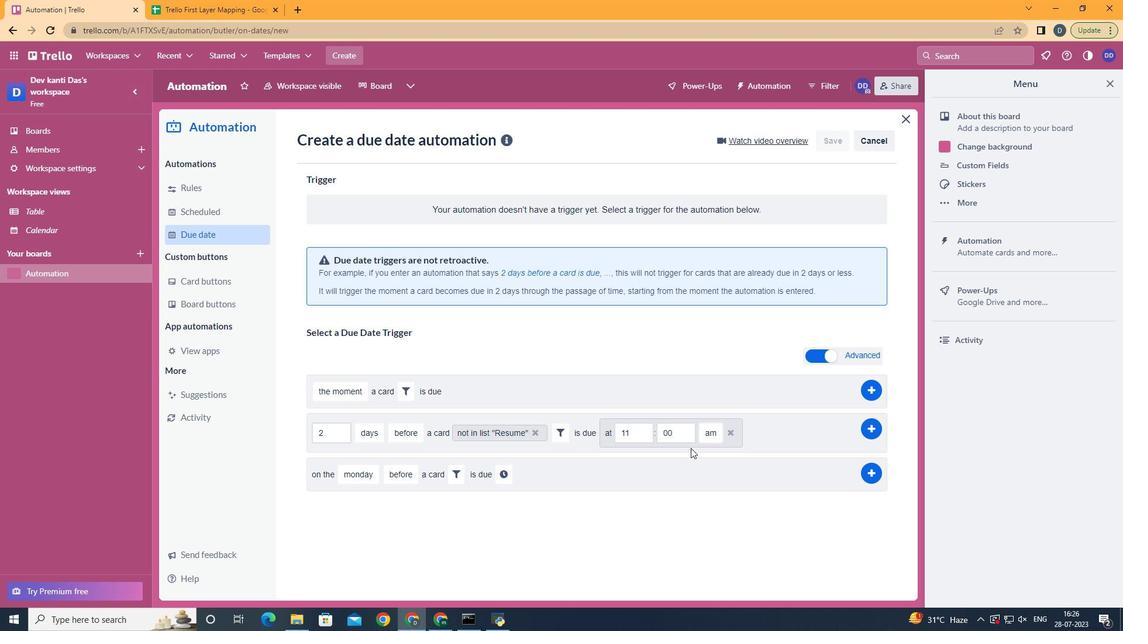 
